 Task: Change the Serif font of Chrome to 'Segoe UI emoji'.
Action: Mouse moved to (1214, 48)
Screenshot: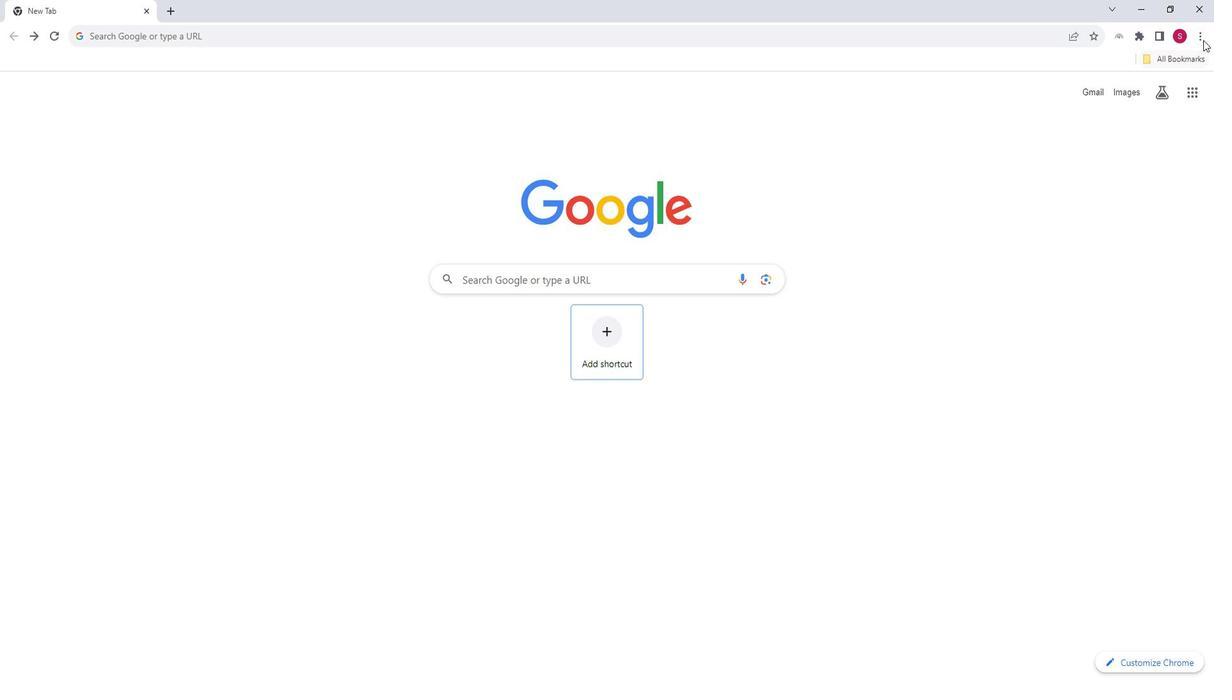
Action: Mouse pressed left at (1214, 48)
Screenshot: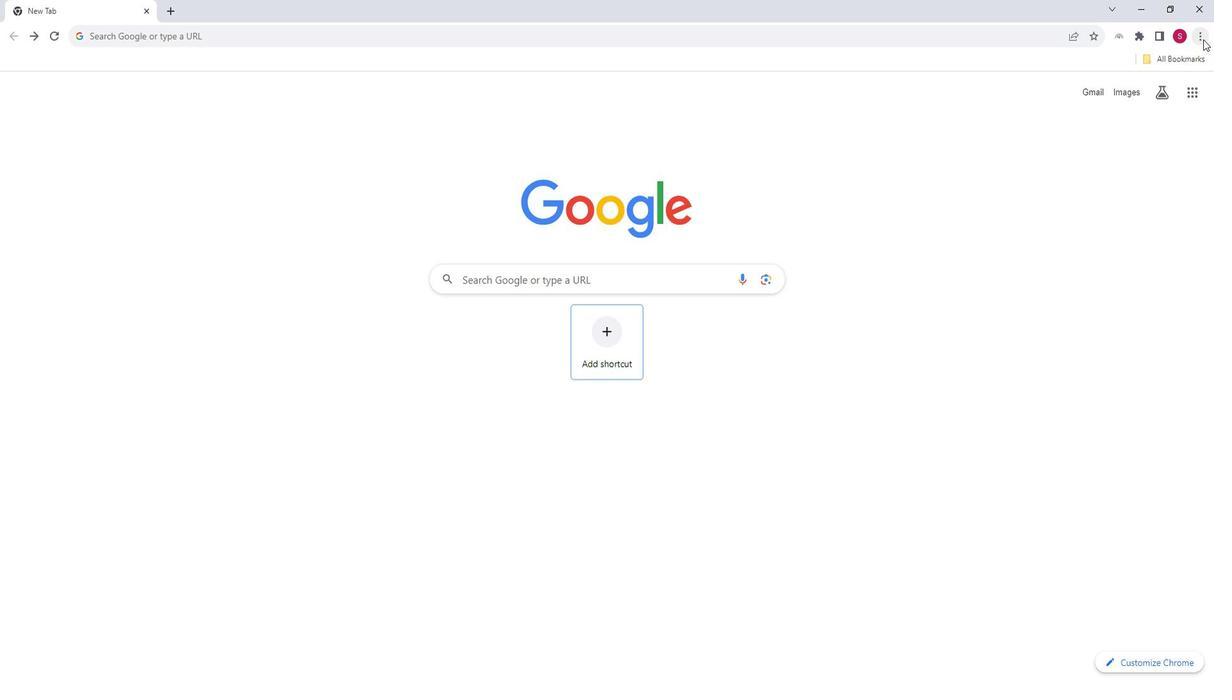 
Action: Mouse moved to (1086, 279)
Screenshot: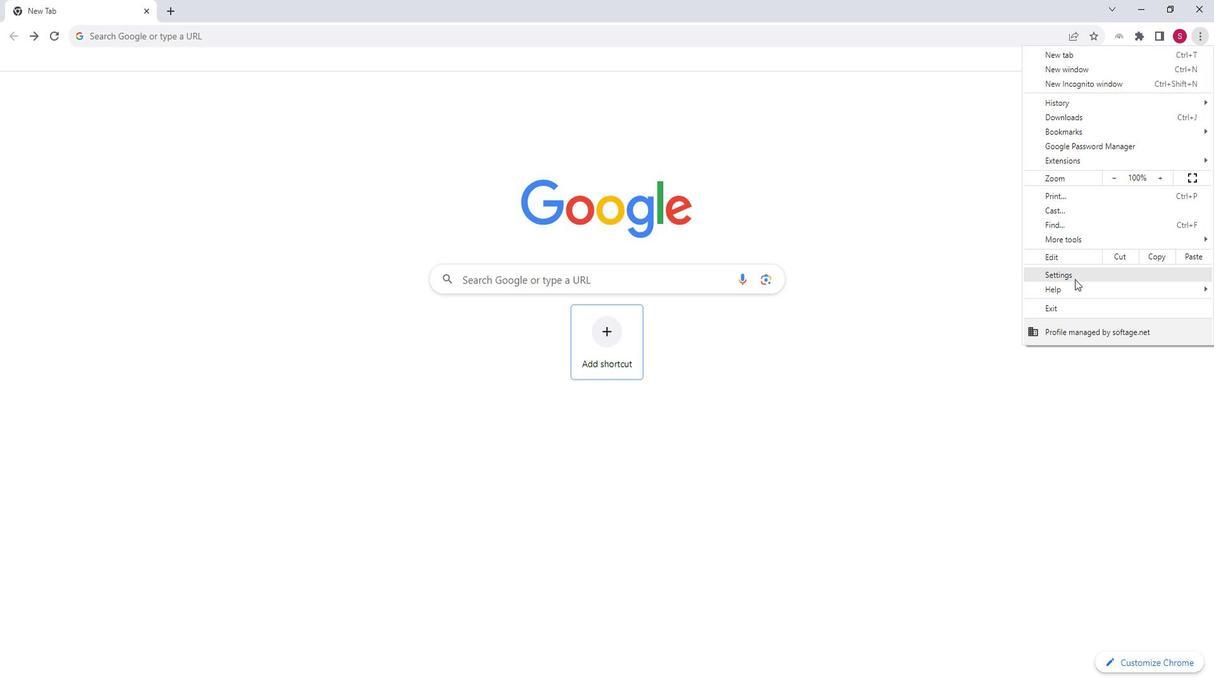 
Action: Mouse pressed left at (1086, 279)
Screenshot: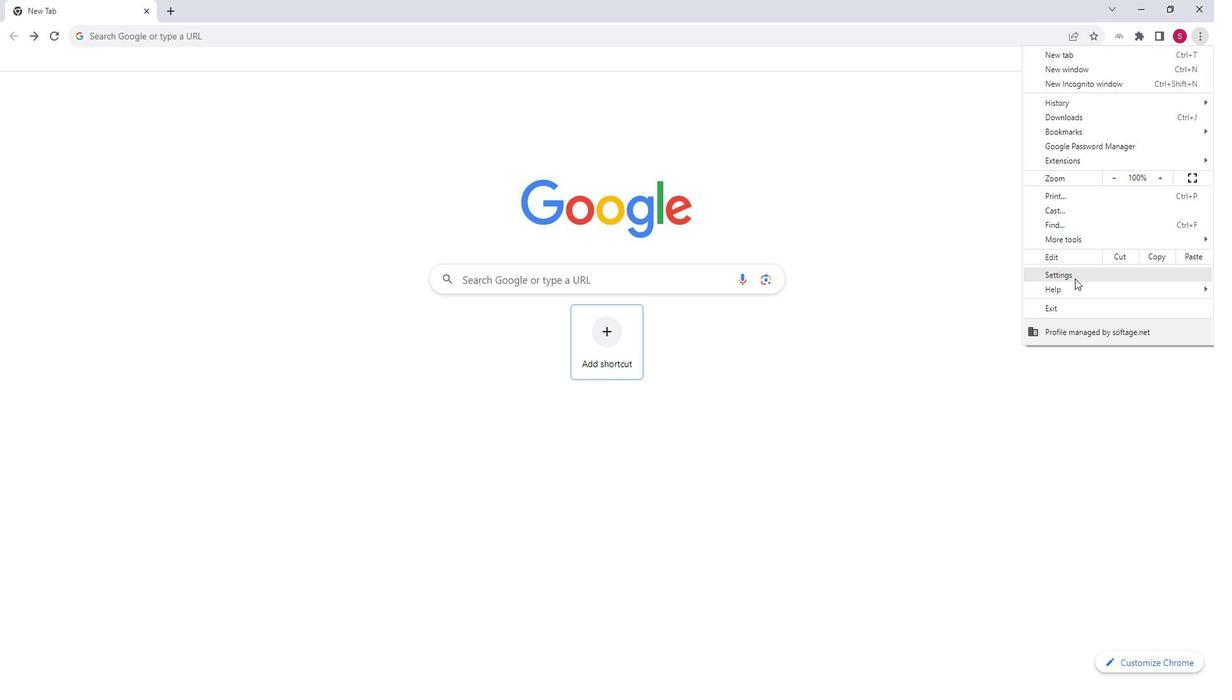 
Action: Mouse pressed left at (1086, 279)
Screenshot: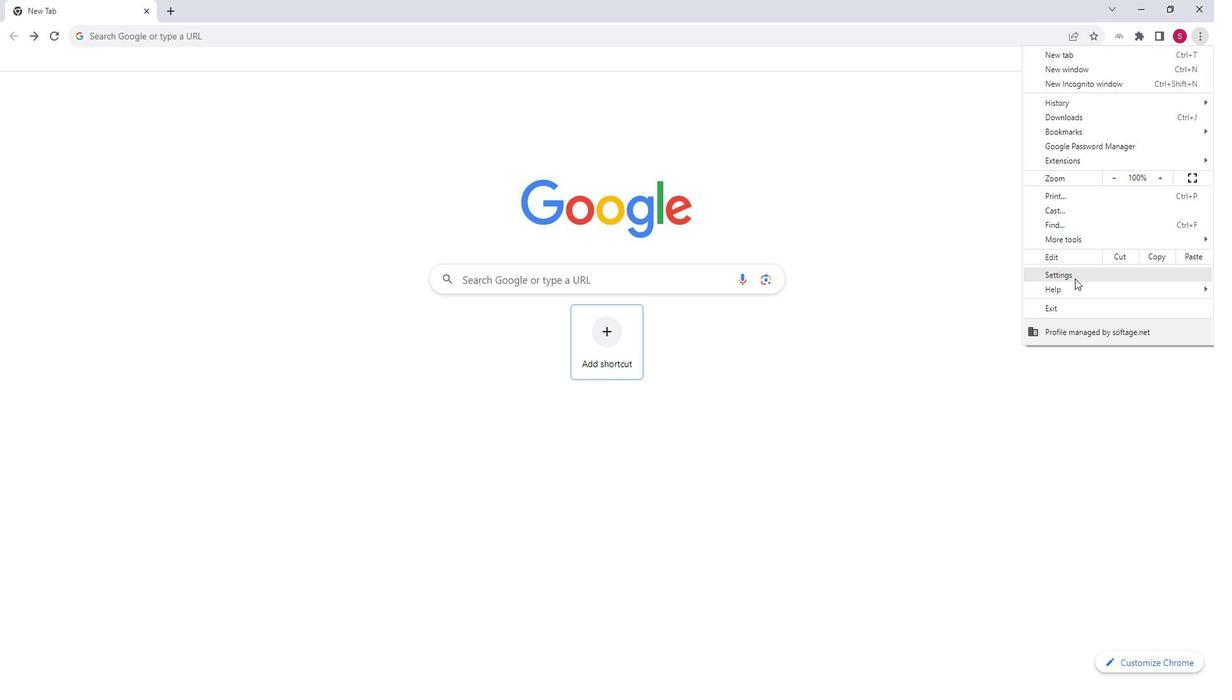 
Action: Mouse moved to (137, 213)
Screenshot: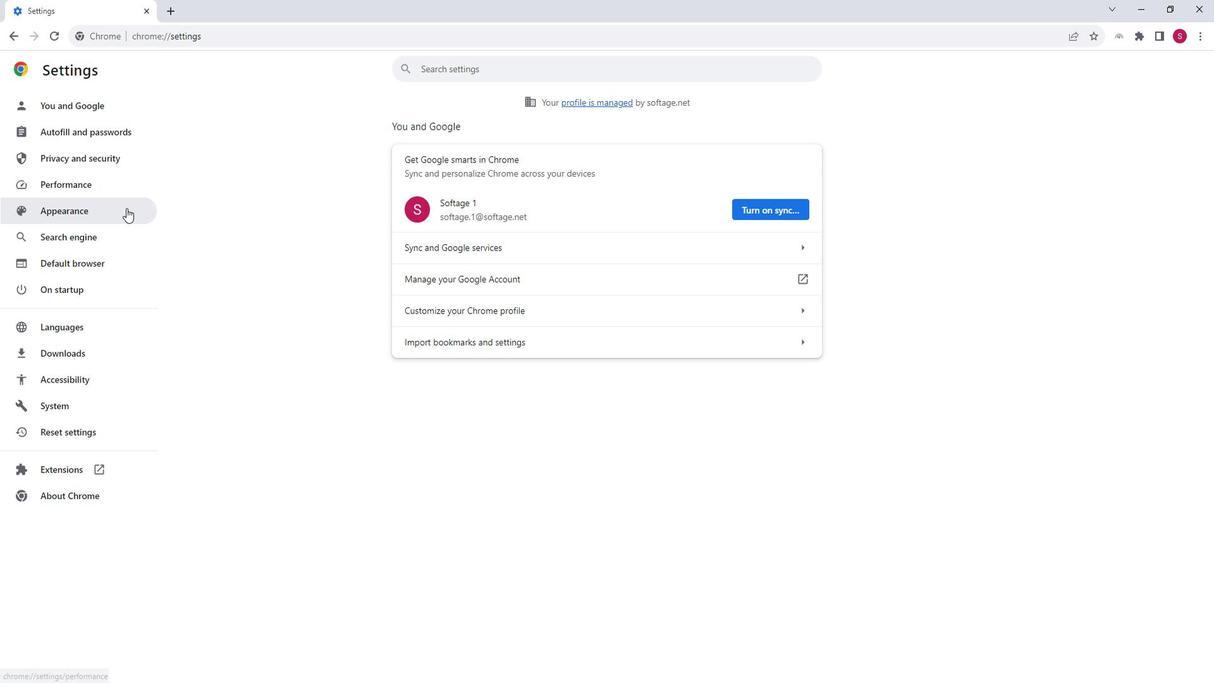 
Action: Mouse pressed left at (137, 213)
Screenshot: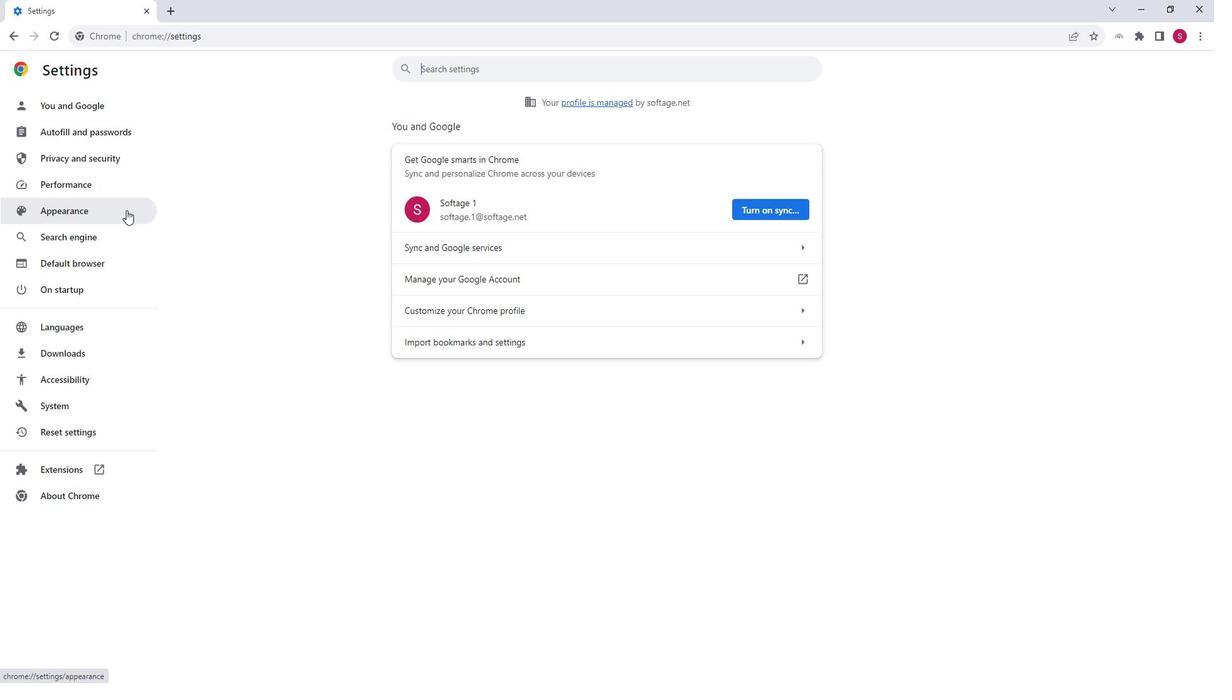 
Action: Mouse pressed left at (137, 213)
Screenshot: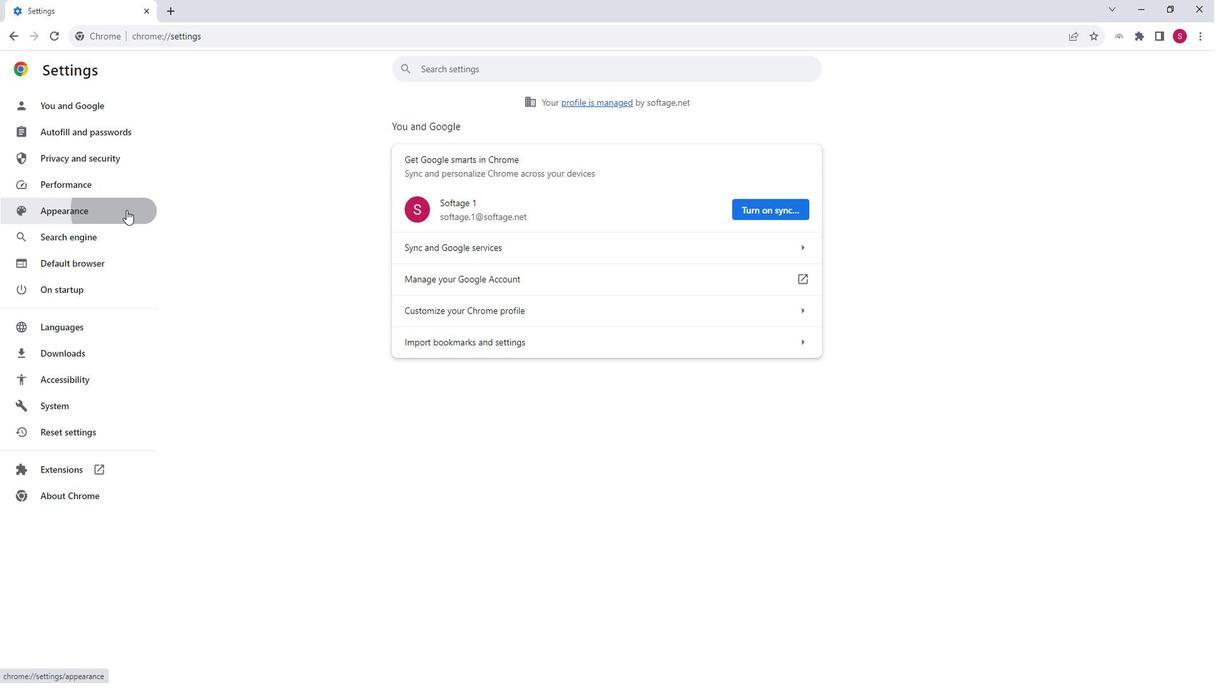 
Action: Mouse moved to (821, 434)
Screenshot: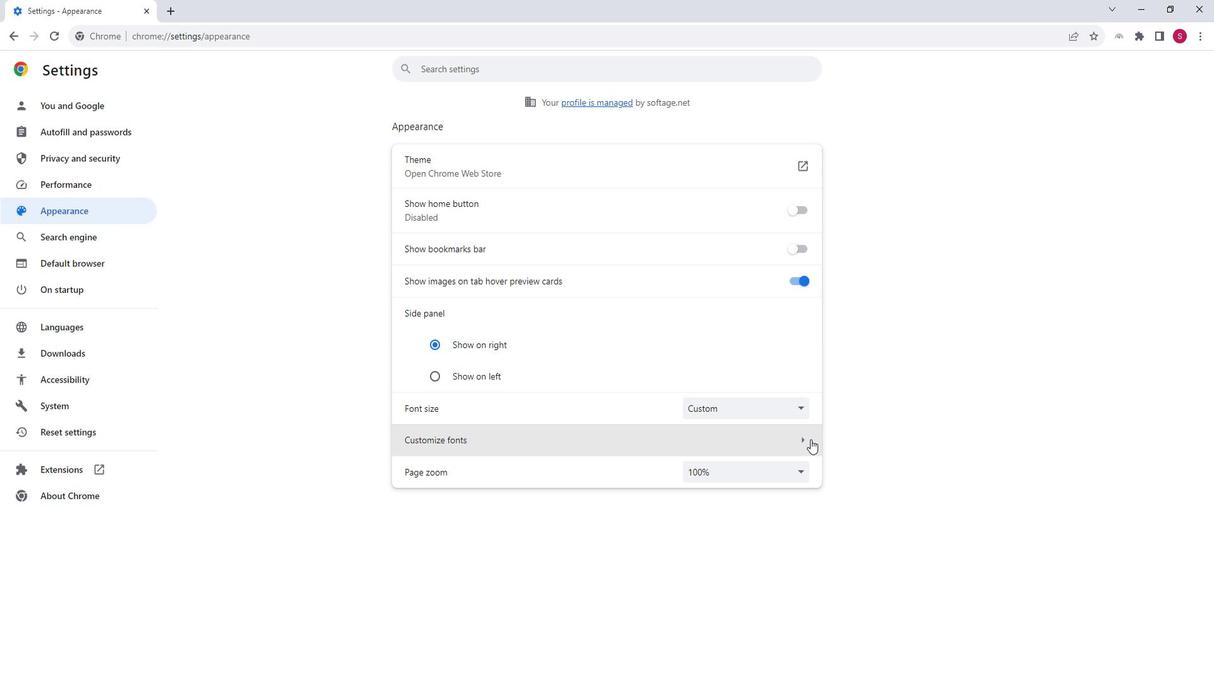 
Action: Mouse pressed left at (821, 434)
Screenshot: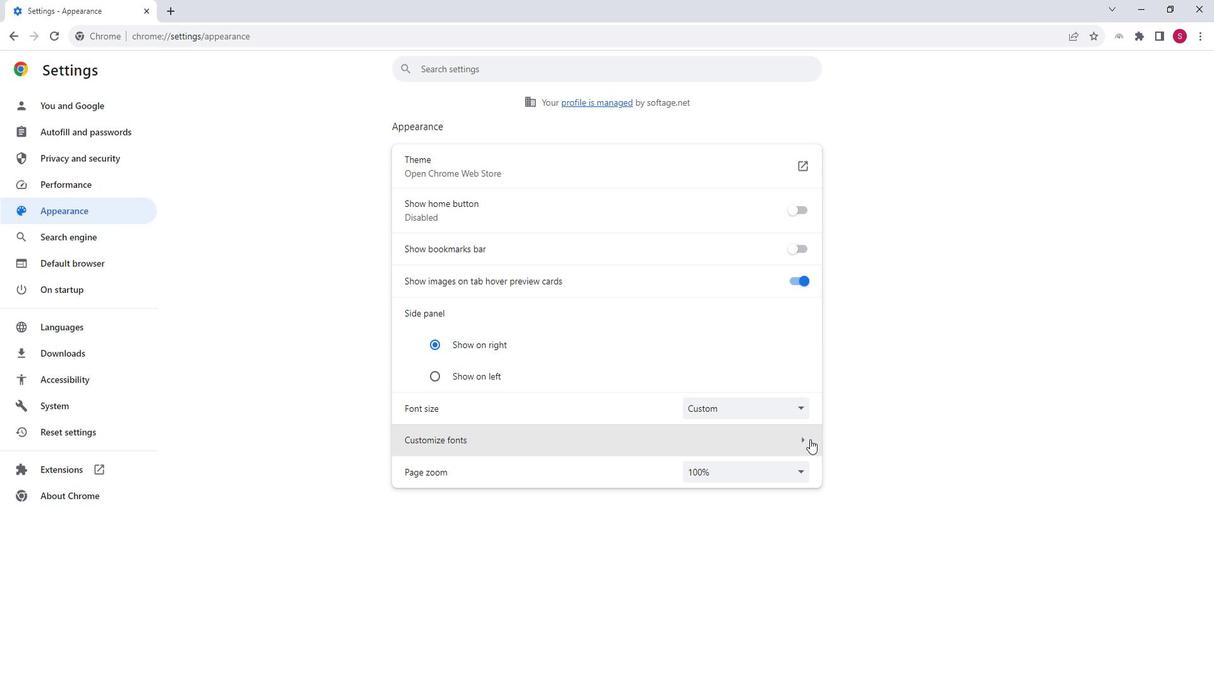
Action: Mouse moved to (549, 384)
Screenshot: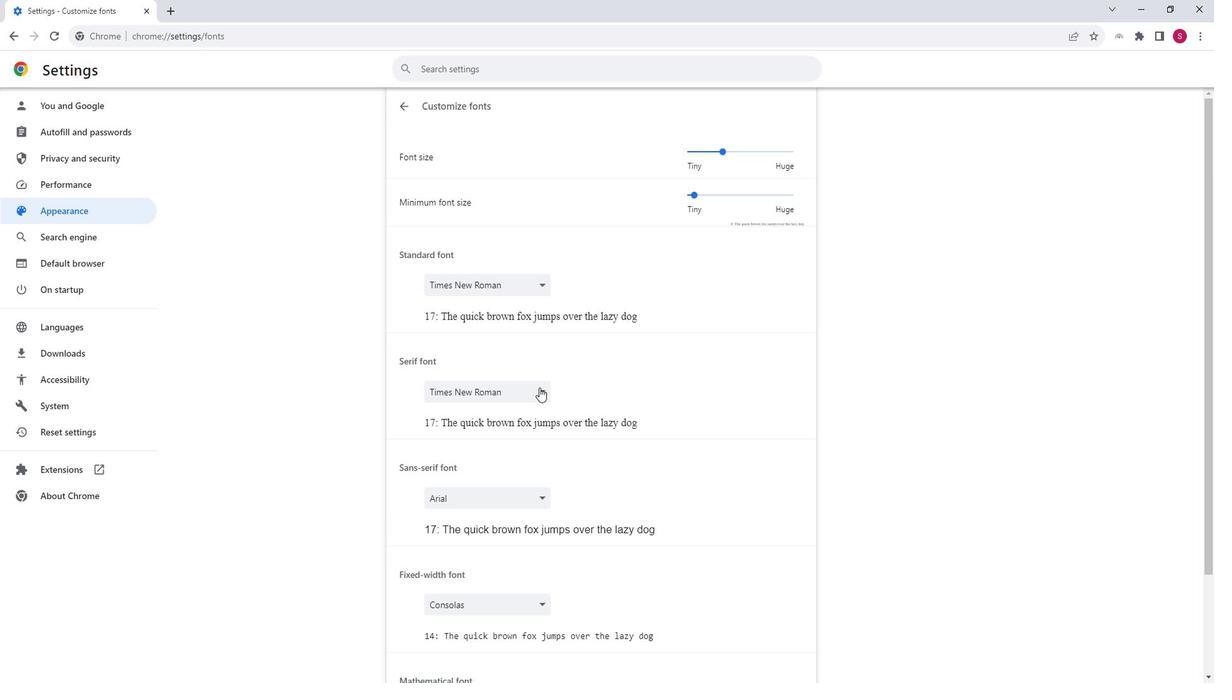 
Action: Mouse pressed left at (549, 384)
Screenshot: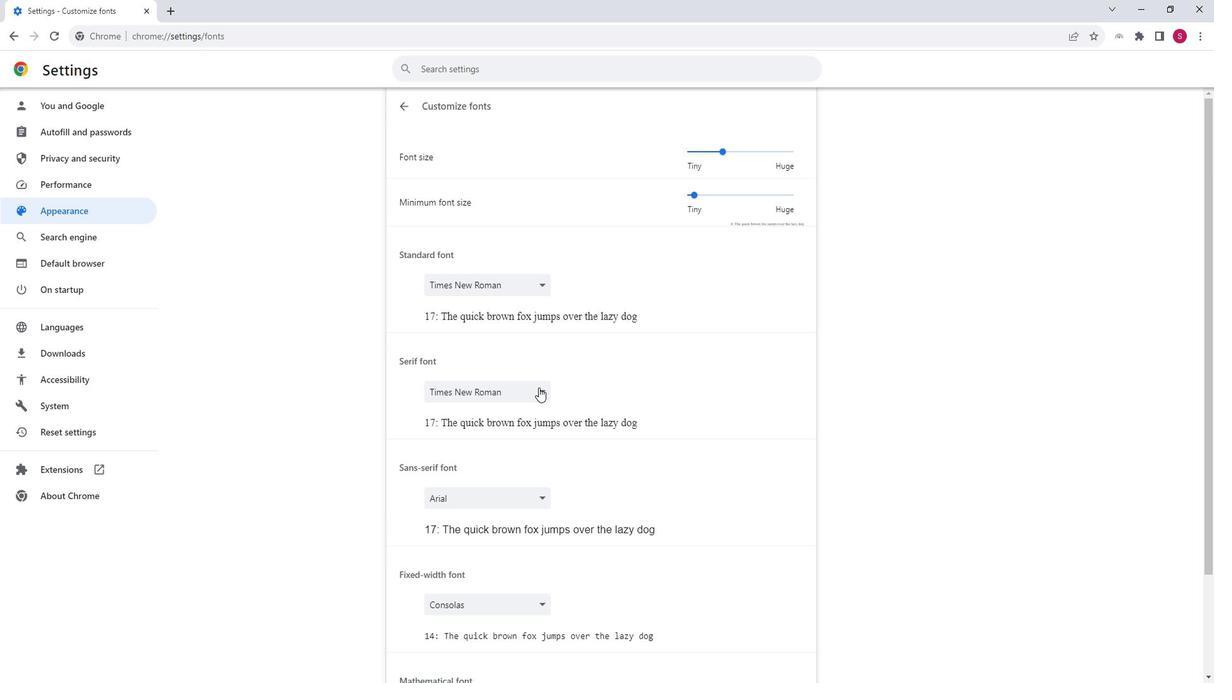 
Action: Mouse pressed left at (549, 384)
Screenshot: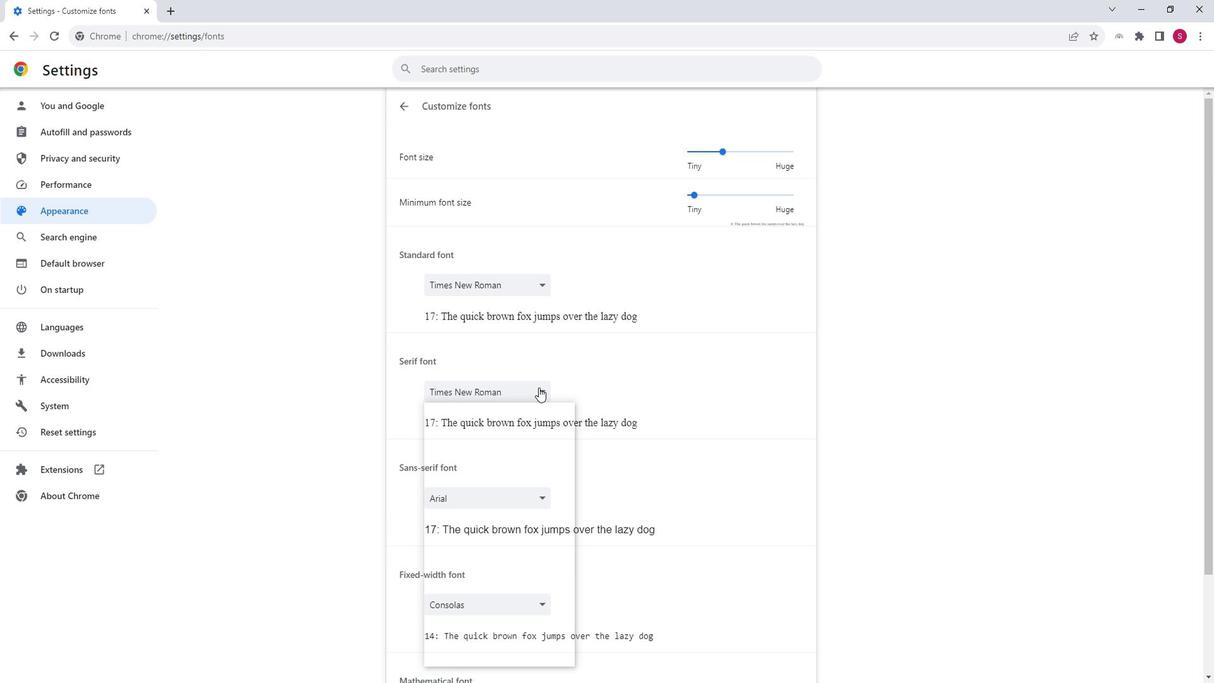 
Action: Mouse pressed left at (549, 384)
Screenshot: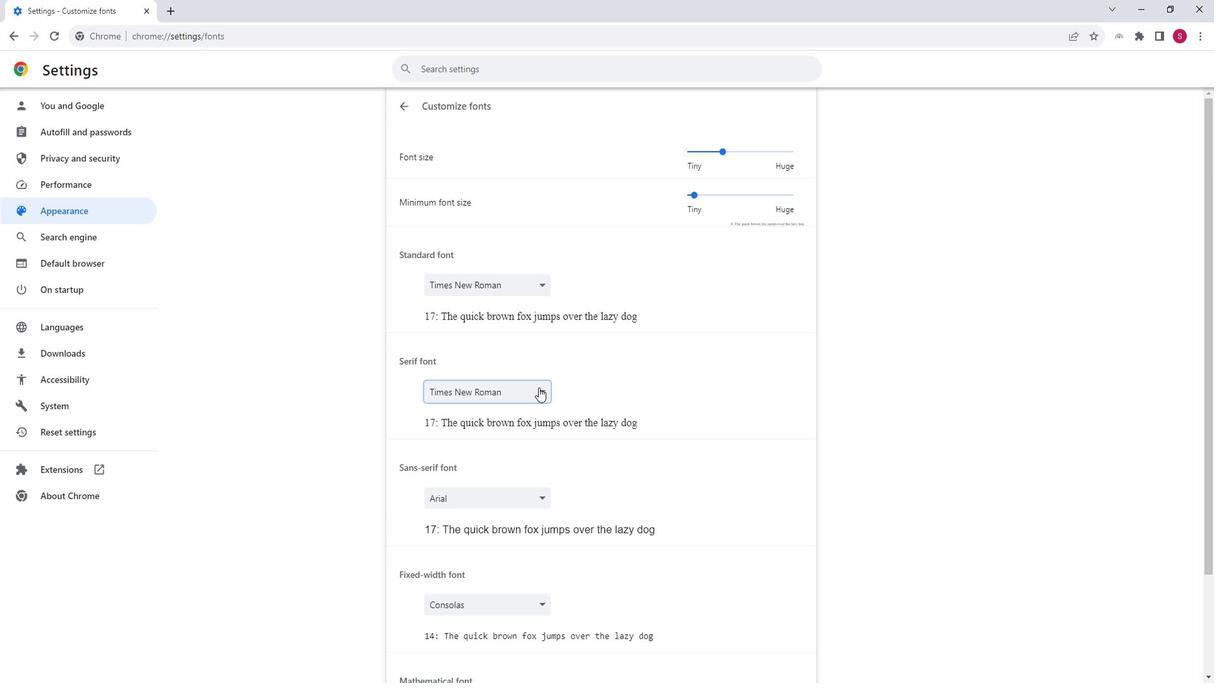 
Action: Mouse moved to (508, 406)
Screenshot: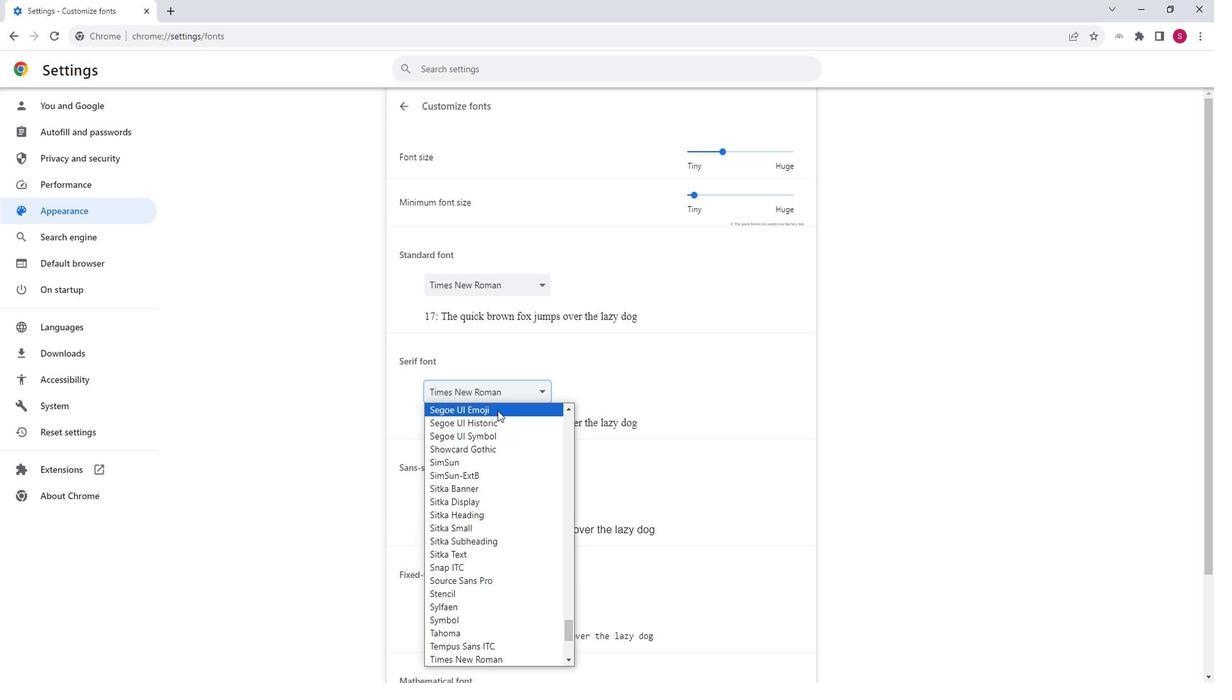 
Action: Mouse pressed left at (508, 406)
Screenshot: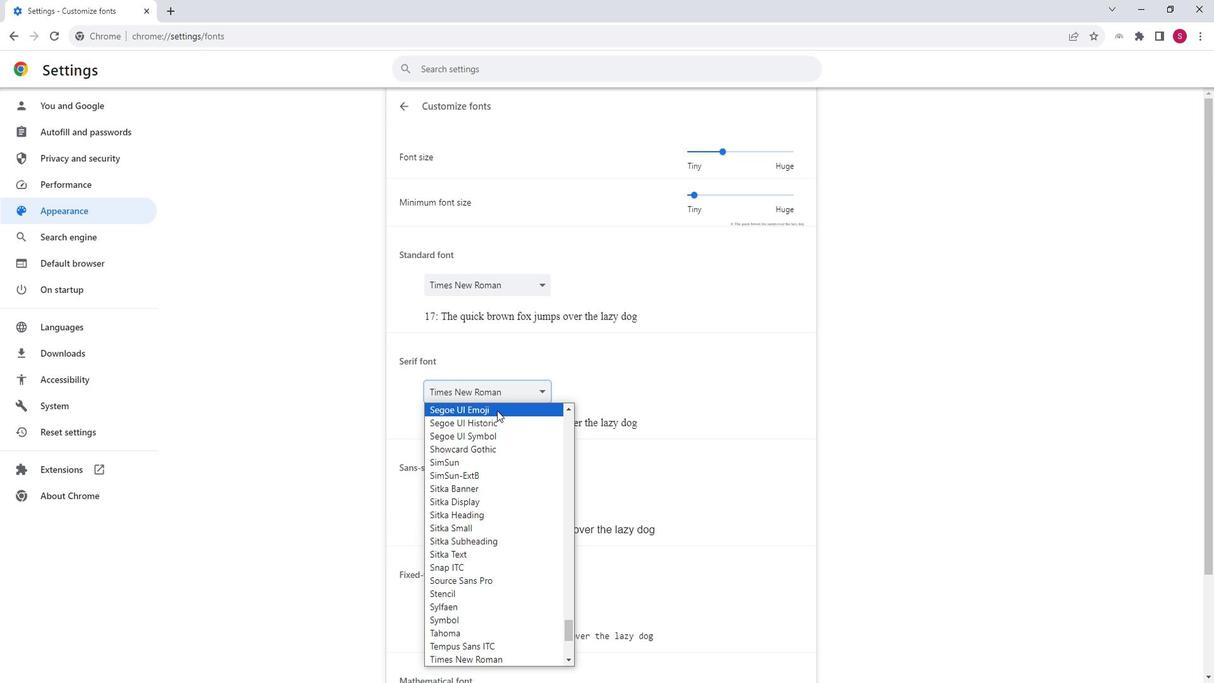 
Action: Mouse moved to (885, 385)
Screenshot: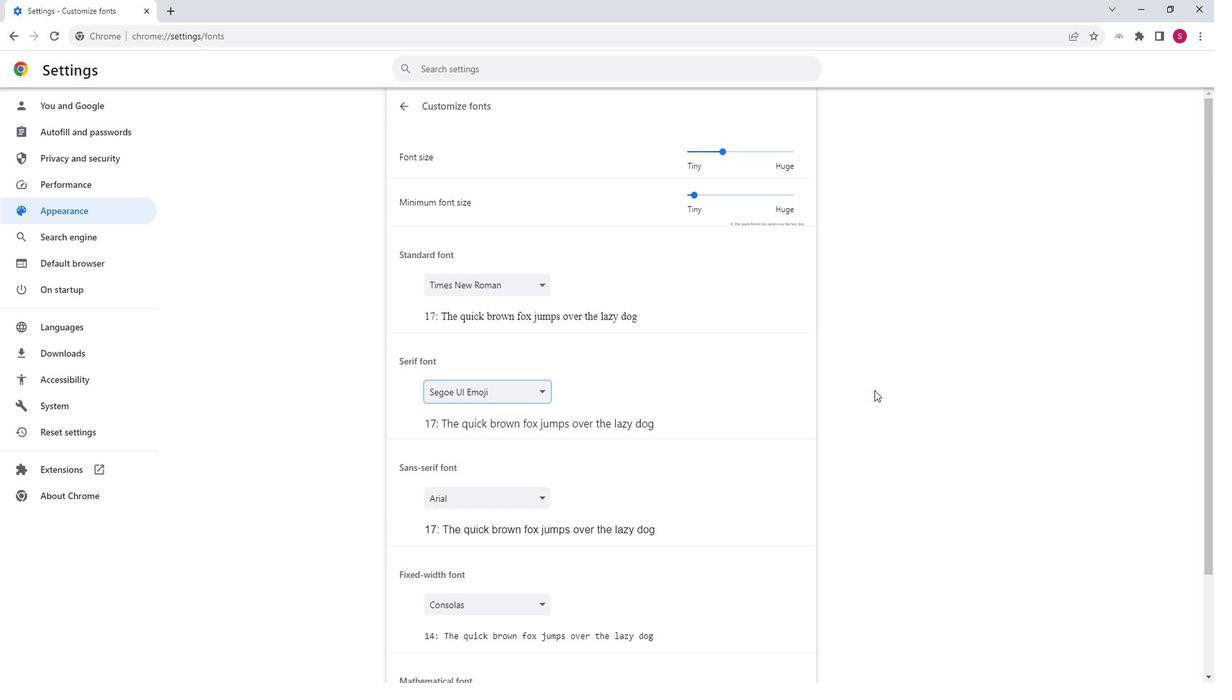 
